 Task: Search for the highest peak in the Rocky Mountains.
Action: Mouse moved to (582, 213)
Screenshot: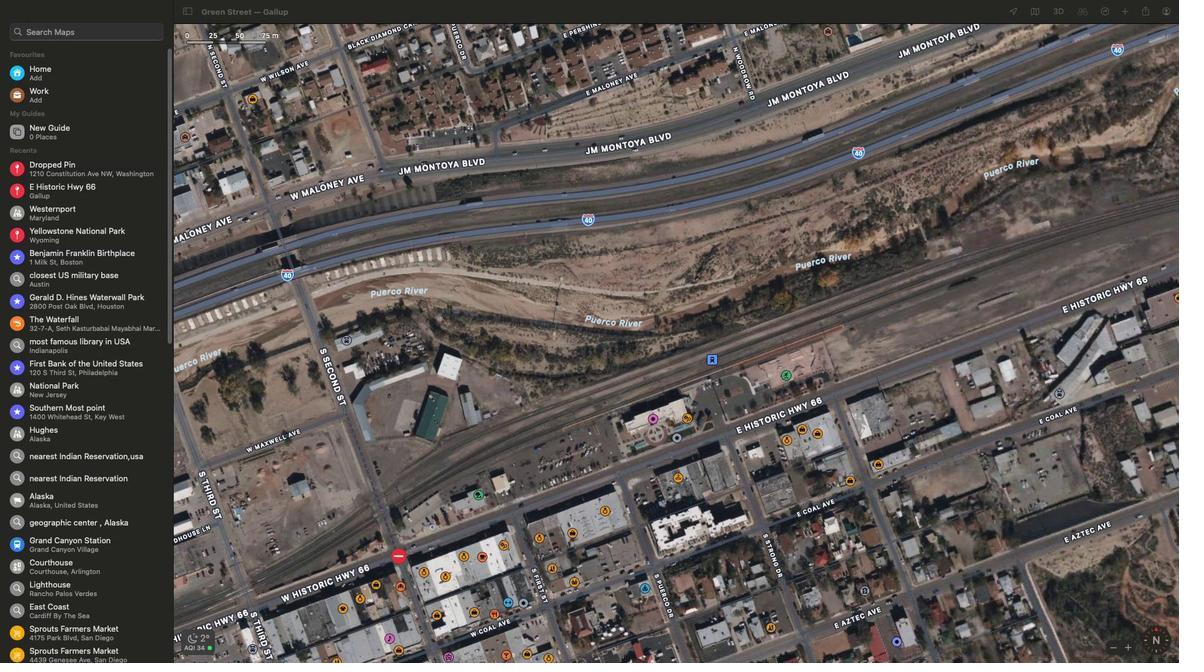 
Action: Mouse pressed left at (582, 213)
Screenshot: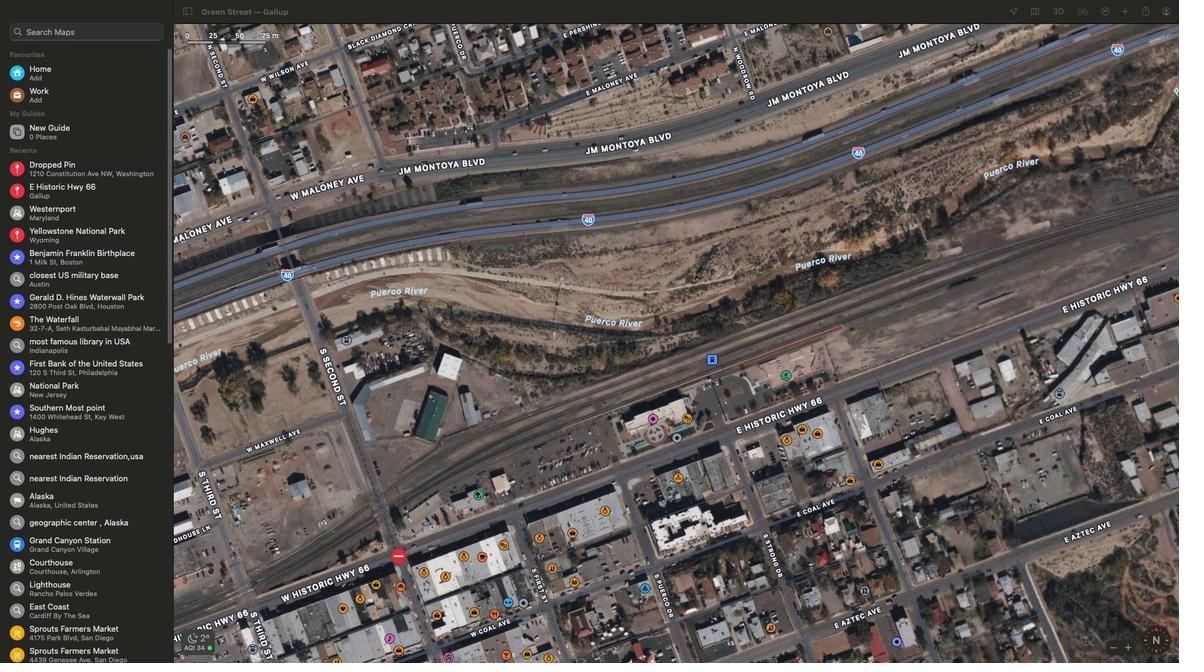 
Action: Mouse moved to (582, 213)
Screenshot: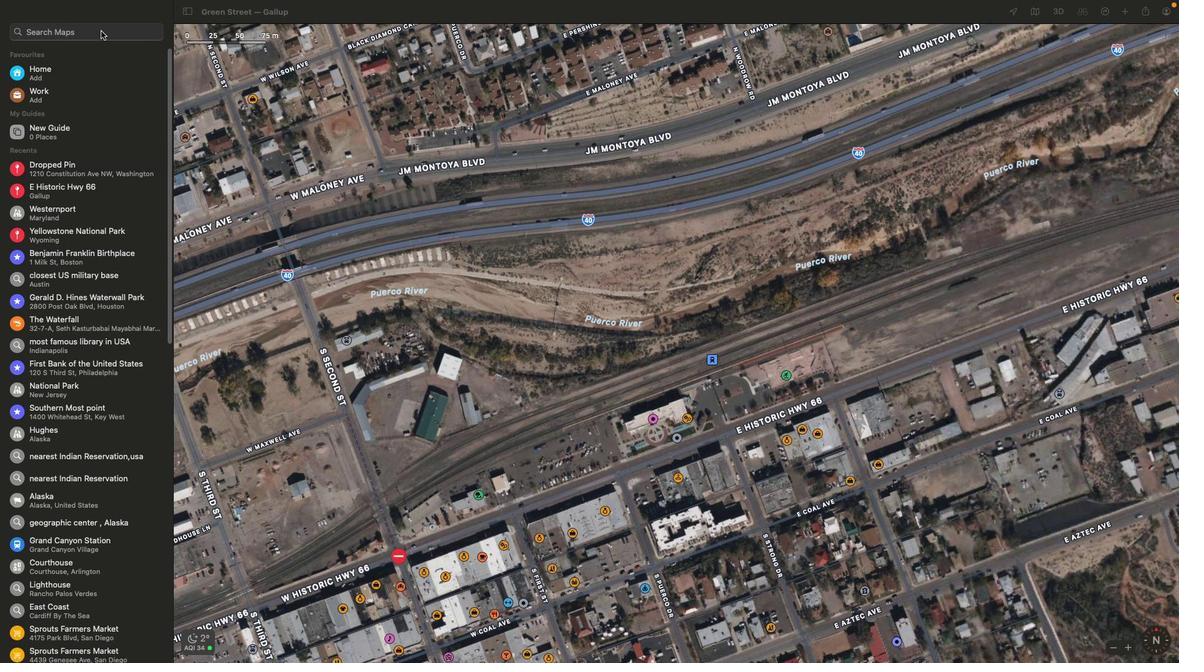 
Action: Mouse pressed left at (582, 213)
Screenshot: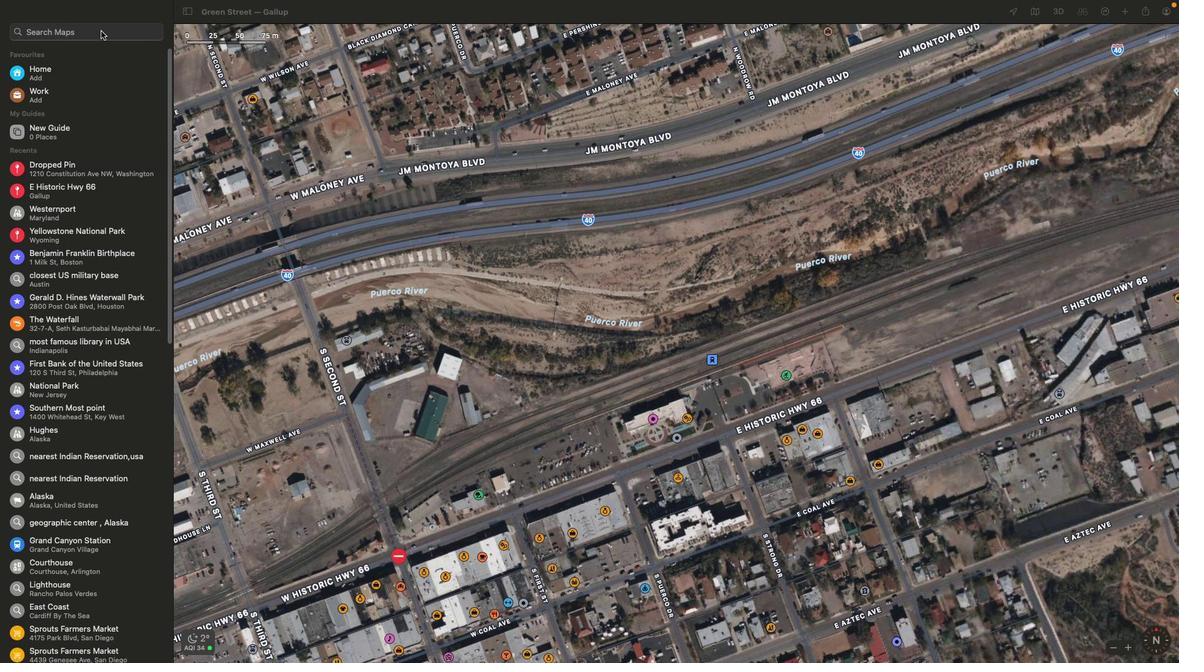 
Action: Key pressed Key.shift'H''i''g''h''e''s''t'Key.space'p''e''e'Key.backspace'a''k'Key.space'i''n'Key.spaceKey.shift'R''o''c''k'Key.spaceKey.backspace'y'Key.spaceKey.shift'M''o''u''n''t''a''i''n''s'Key.enter
Screenshot: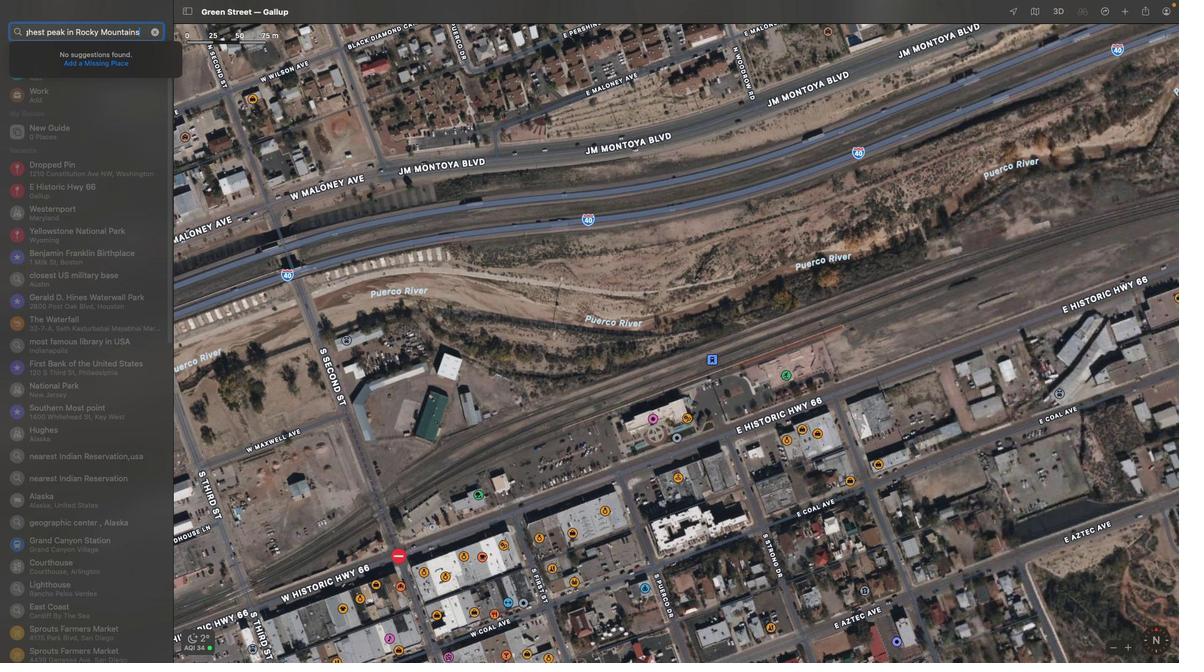 
Action: Mouse moved to (582, 213)
Screenshot: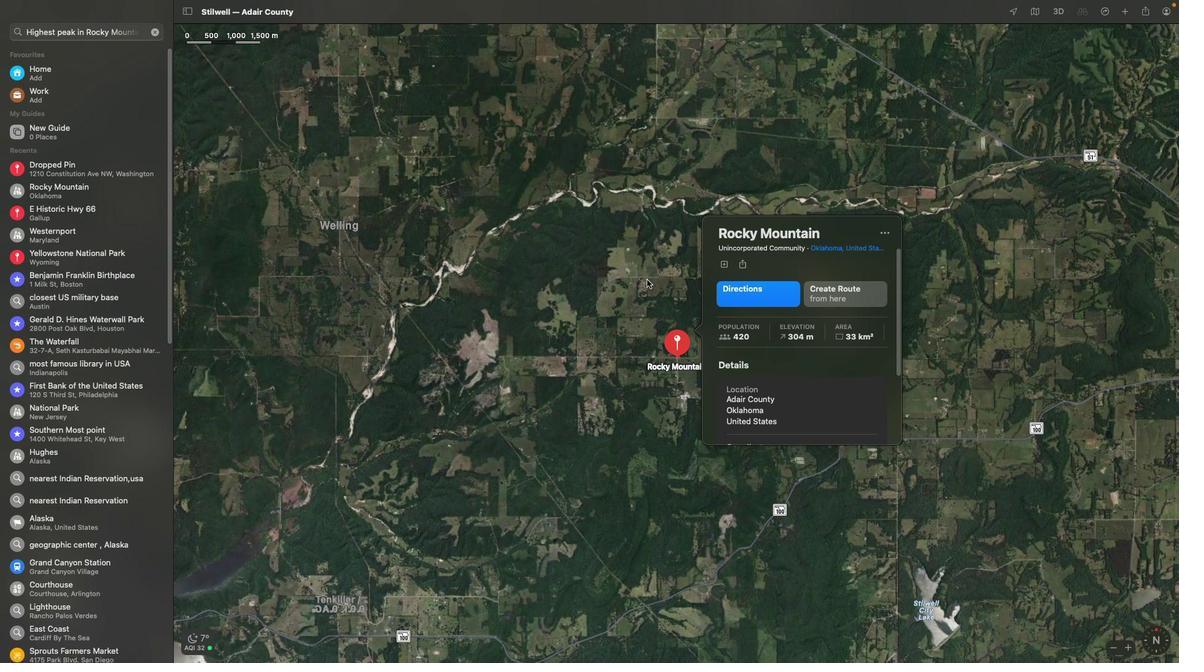 
